 Task: Chat view as a compare mode.
Action: Mouse pressed left at (57, 395)
Screenshot: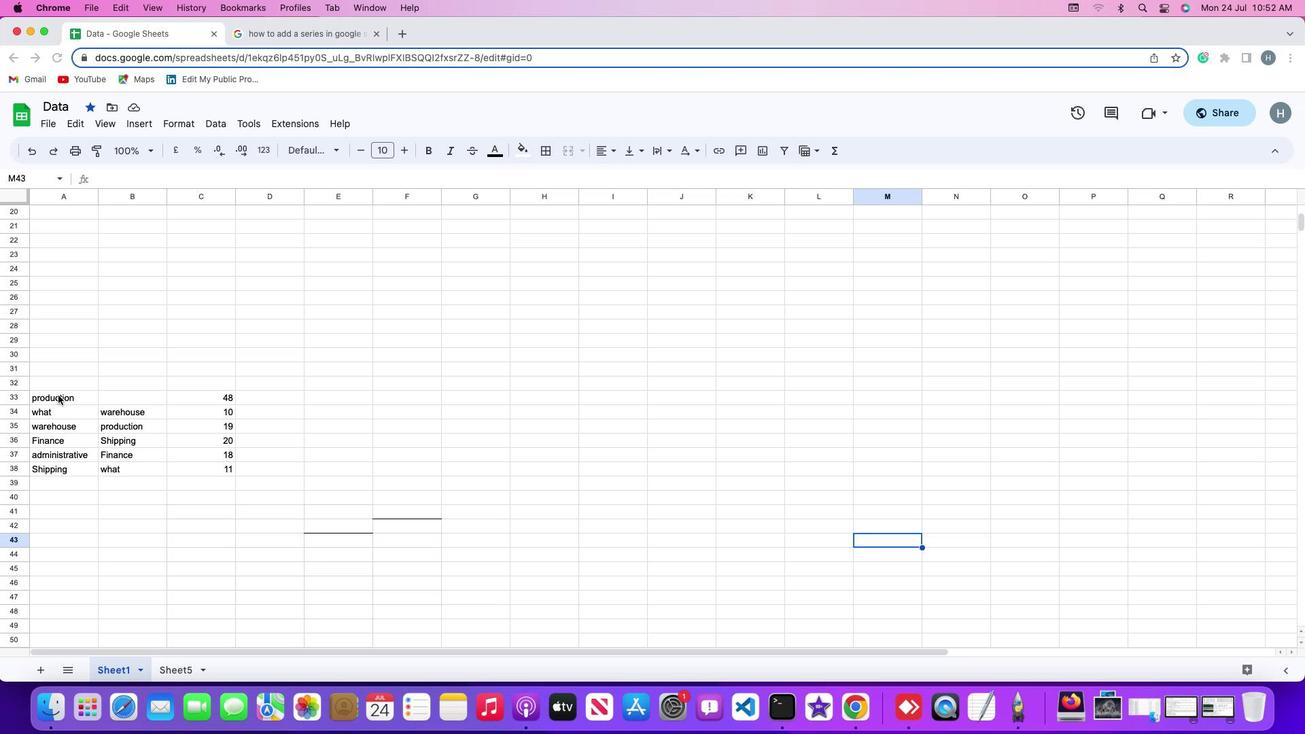 
Action: Mouse pressed left at (57, 395)
Screenshot: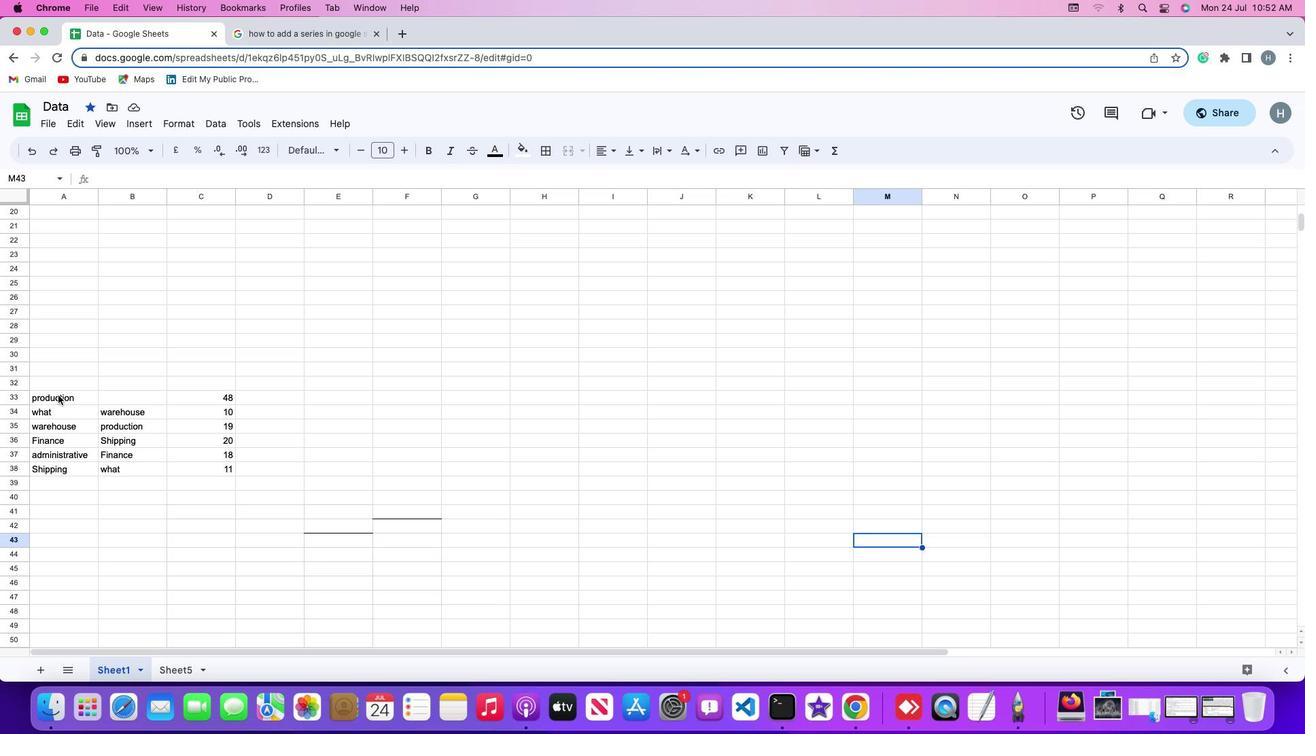 
Action: Mouse moved to (142, 121)
Screenshot: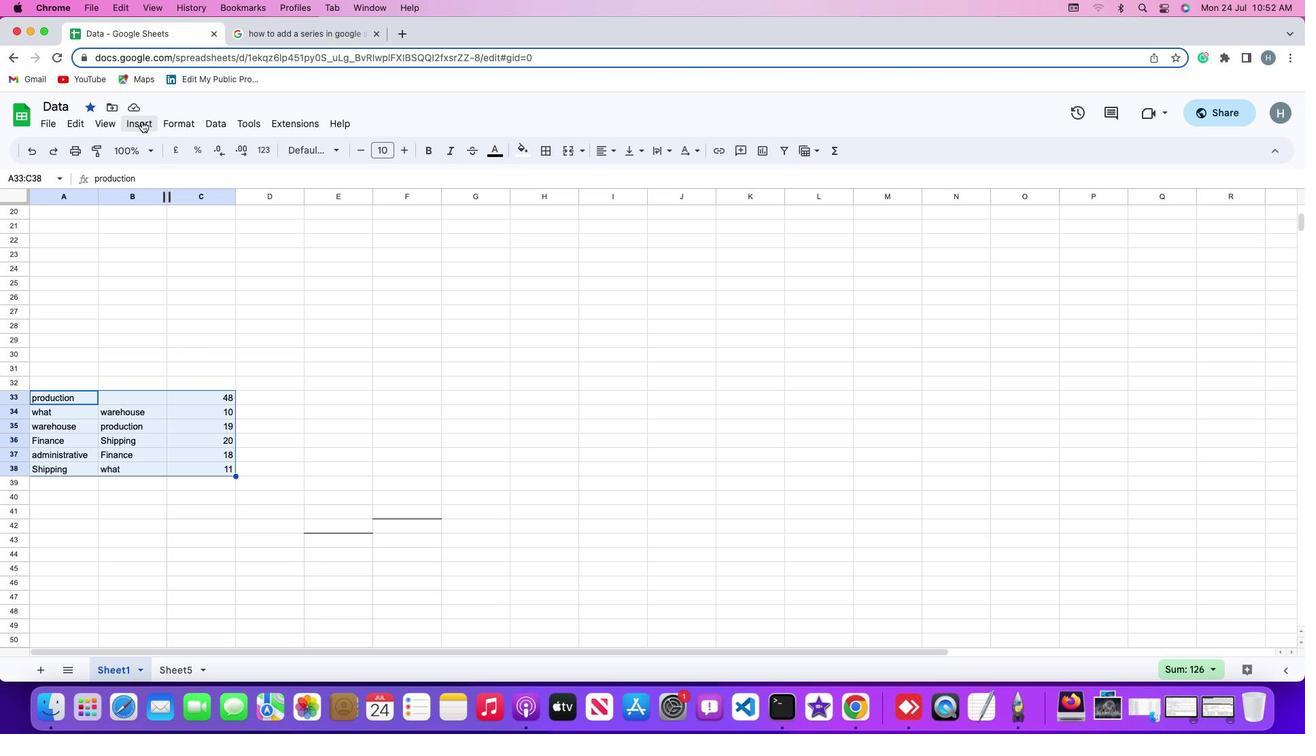 
Action: Mouse pressed left at (142, 121)
Screenshot: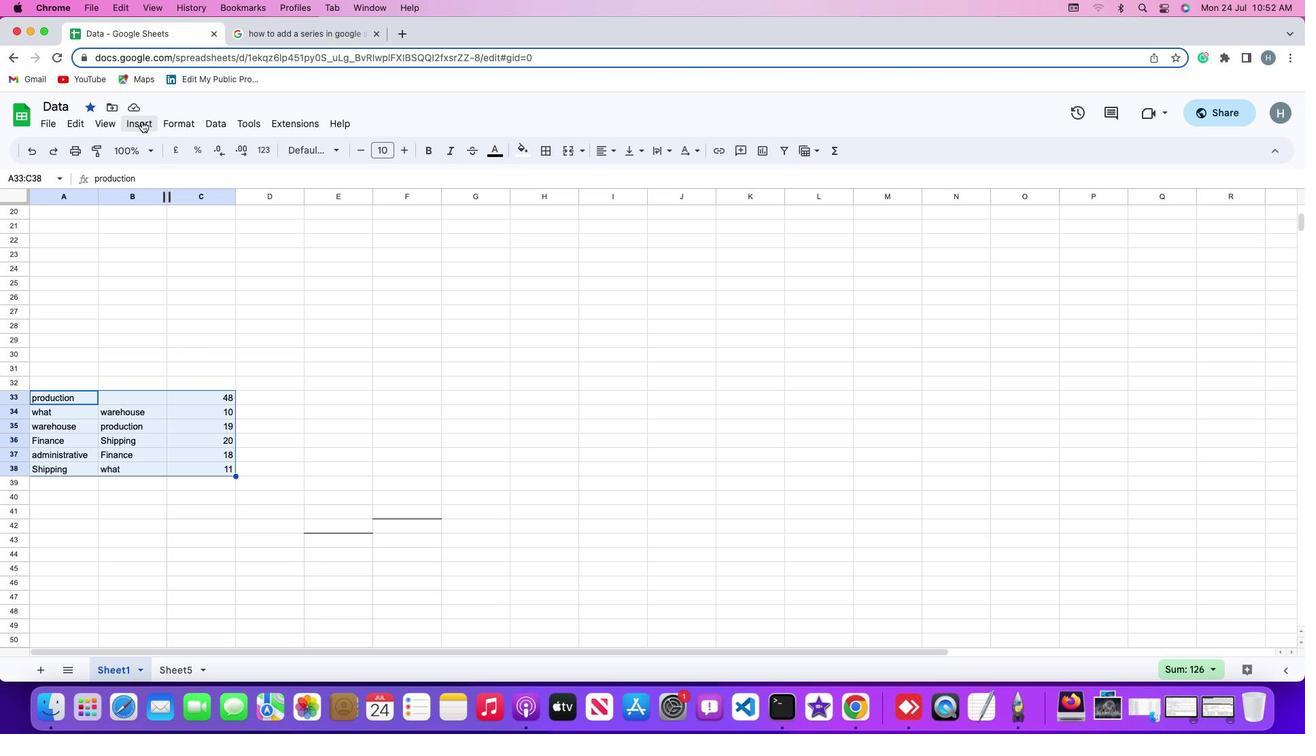 
Action: Mouse moved to (183, 250)
Screenshot: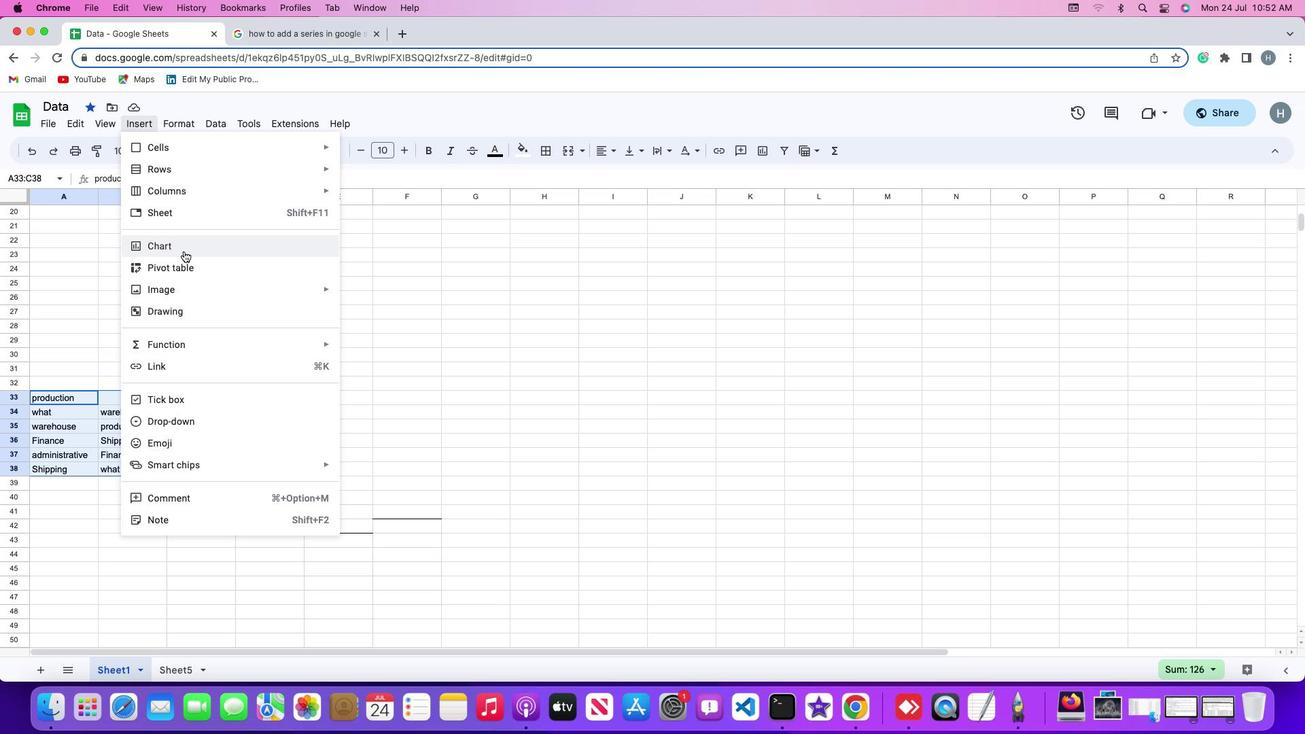 
Action: Mouse pressed left at (183, 250)
Screenshot: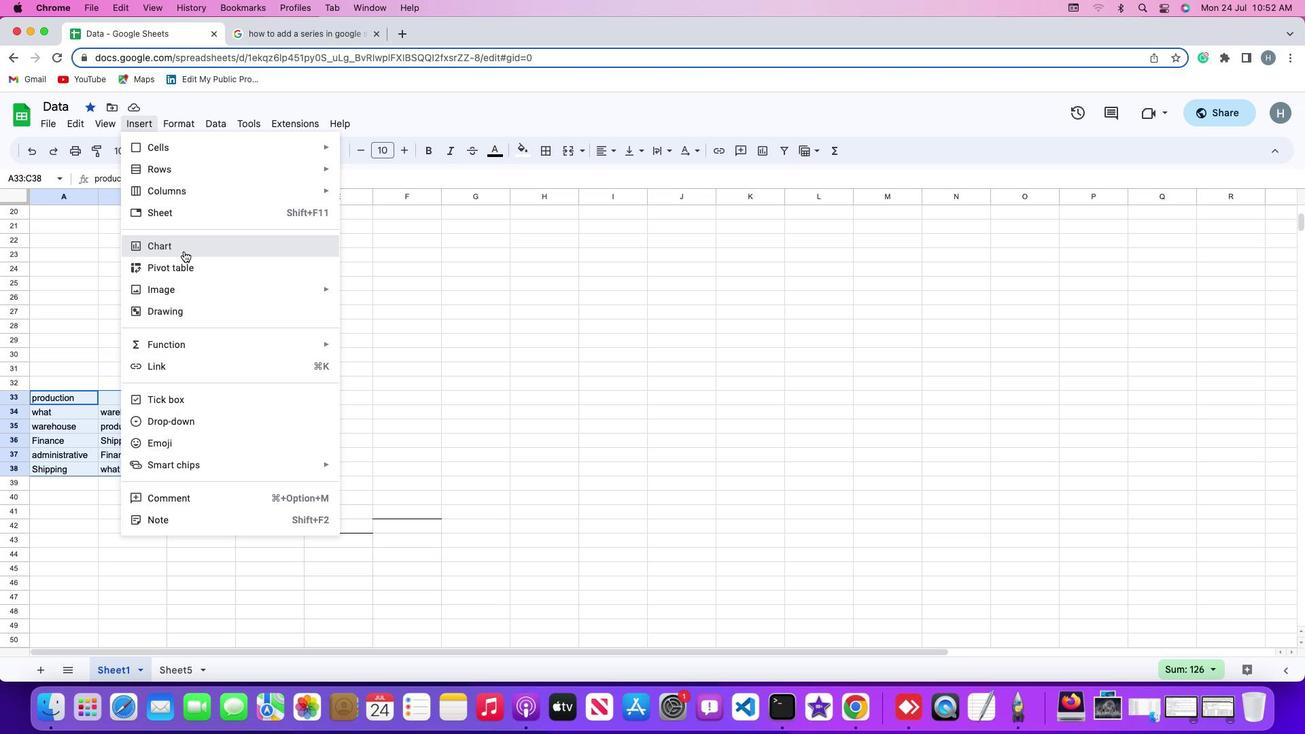 
Action: Mouse moved to (1240, 189)
Screenshot: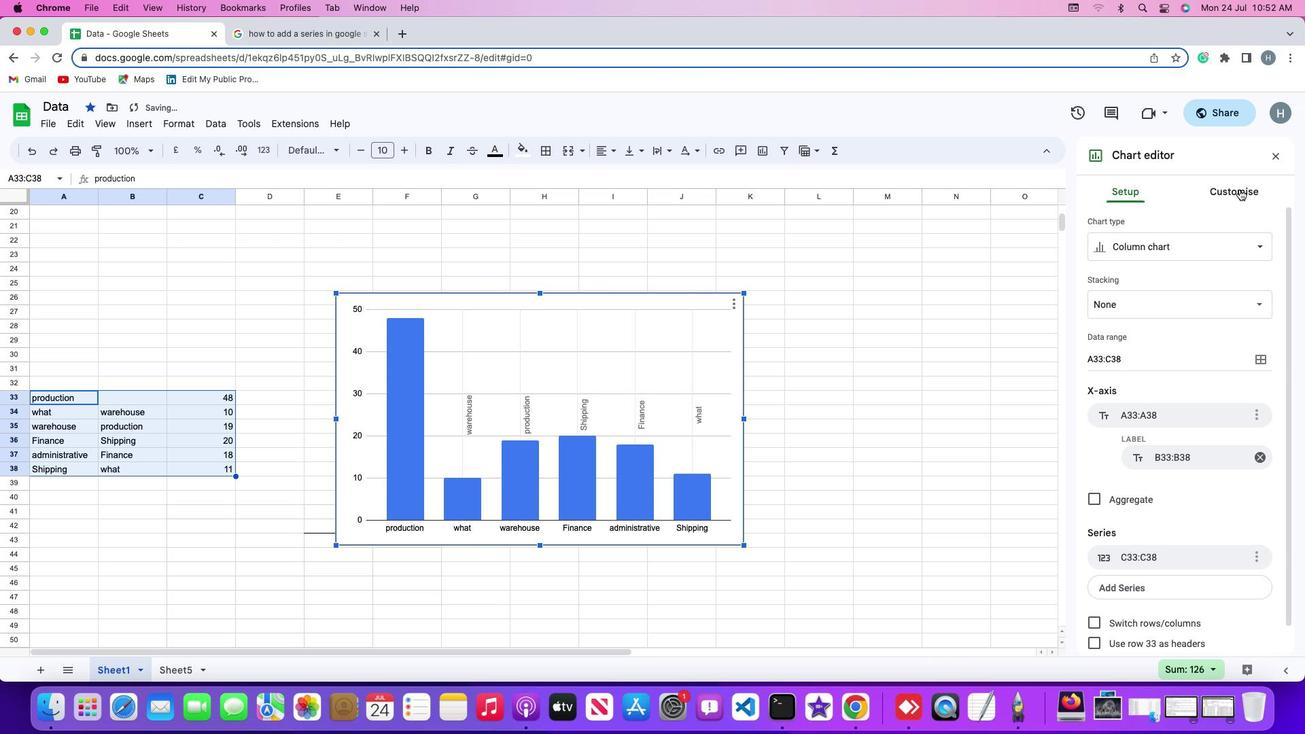 
Action: Mouse pressed left at (1240, 189)
Screenshot: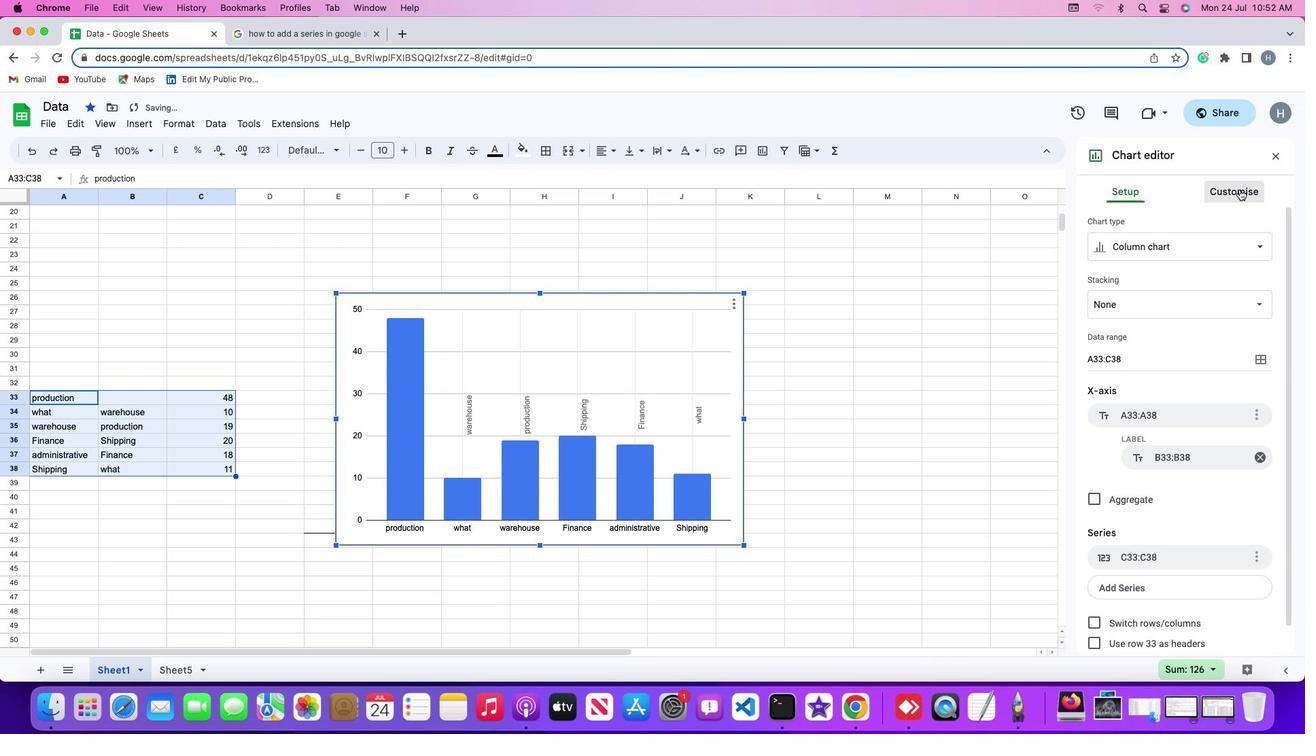 
Action: Mouse moved to (1148, 221)
Screenshot: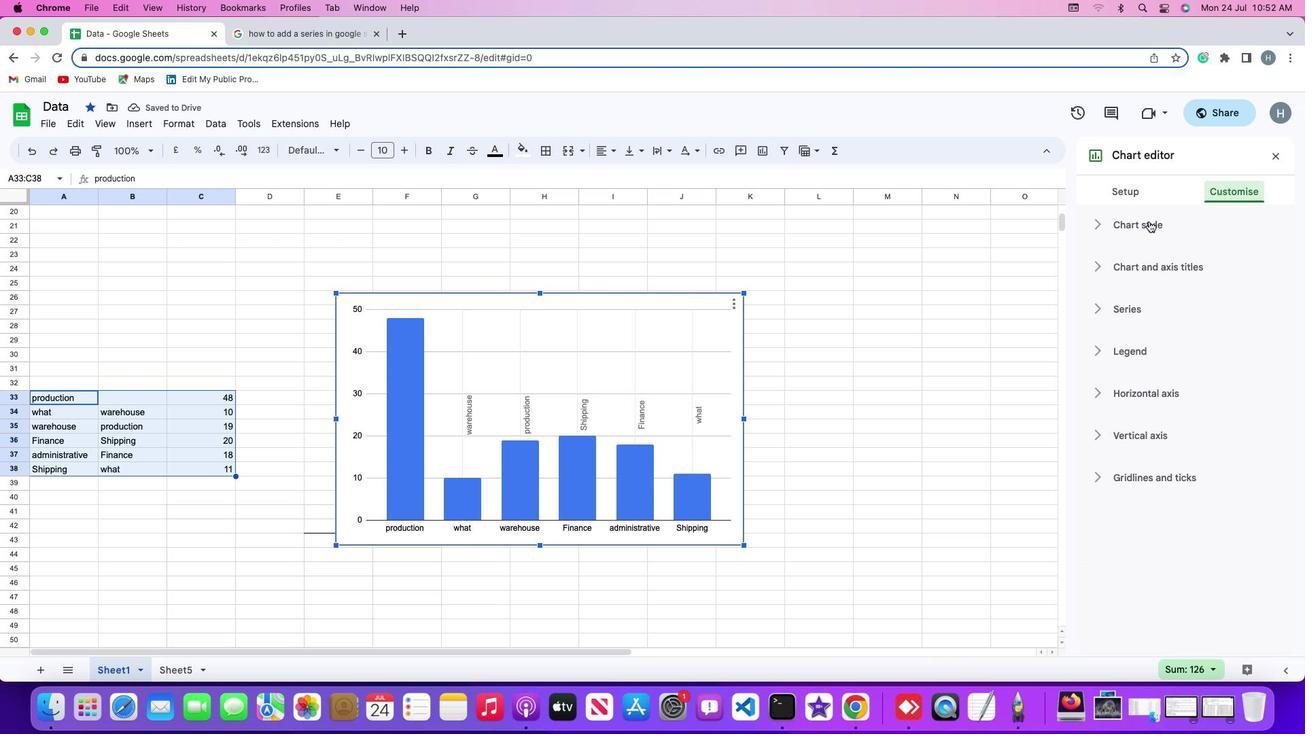 
Action: Mouse pressed left at (1148, 221)
Screenshot: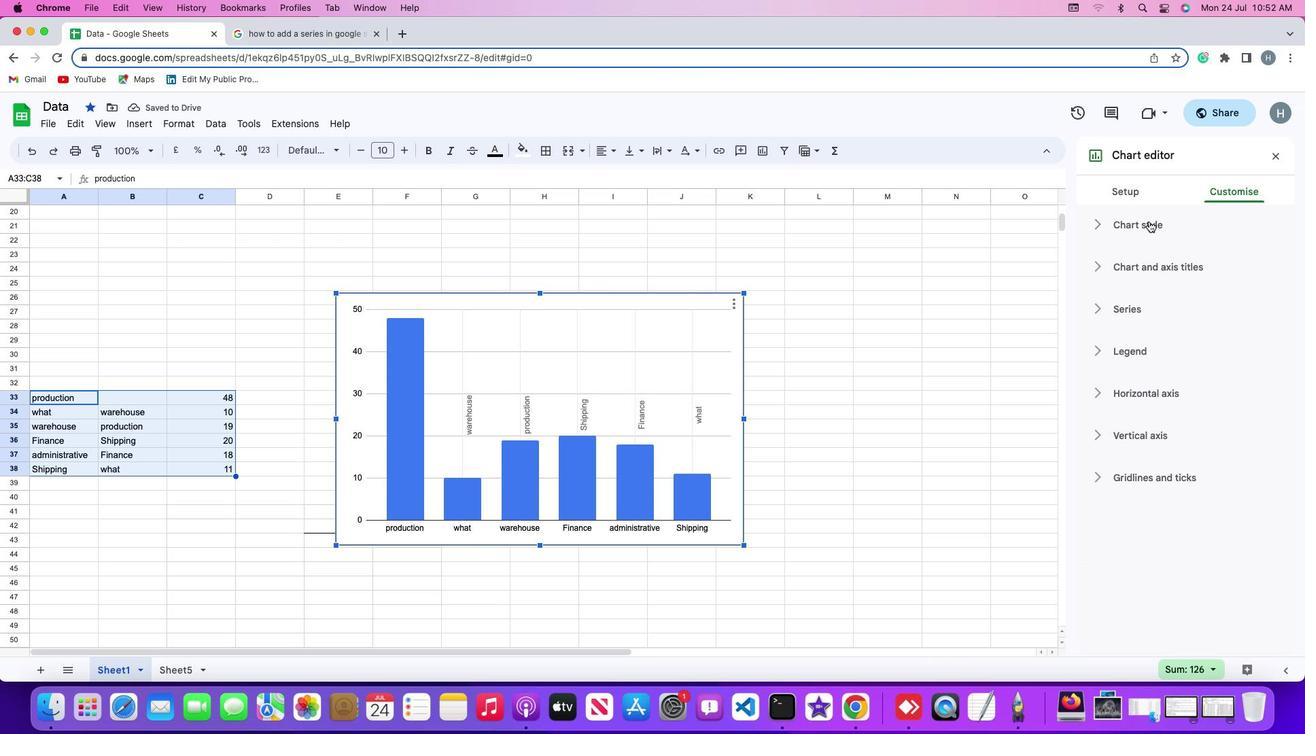 
Action: Mouse moved to (1095, 431)
Screenshot: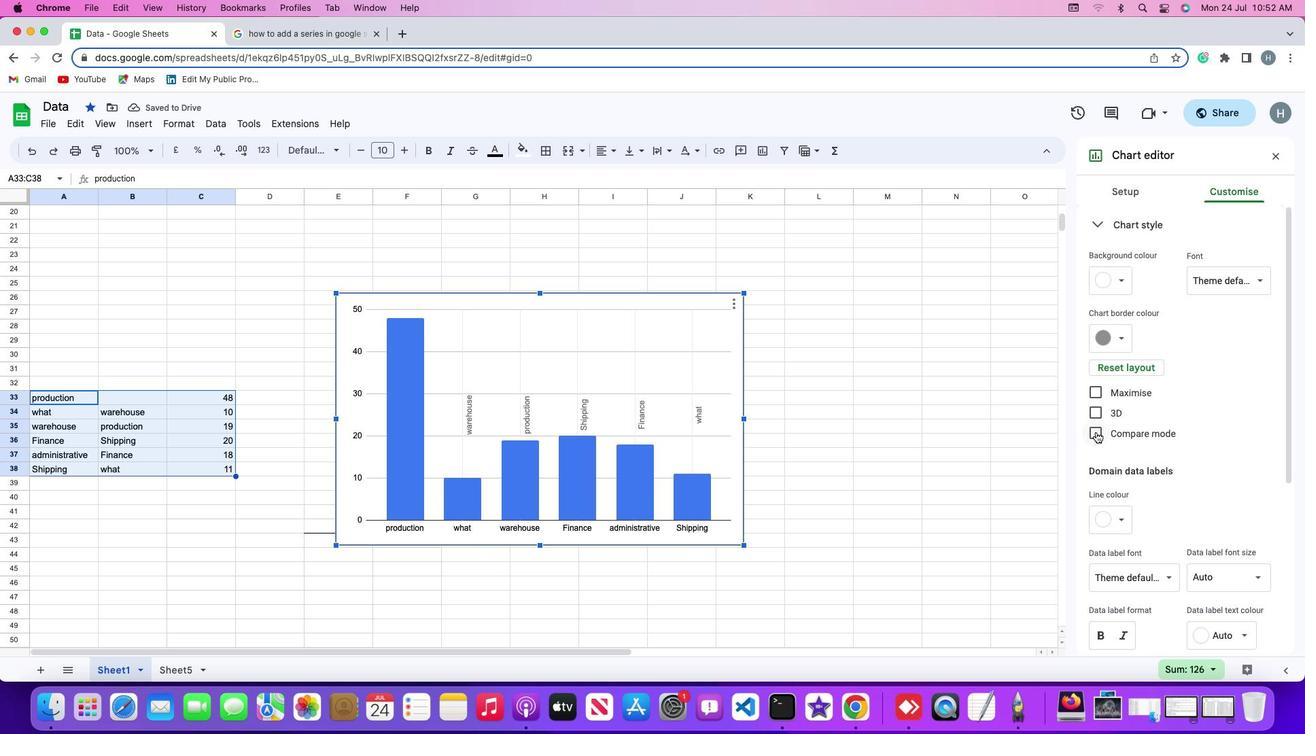 
Action: Mouse pressed left at (1095, 431)
Screenshot: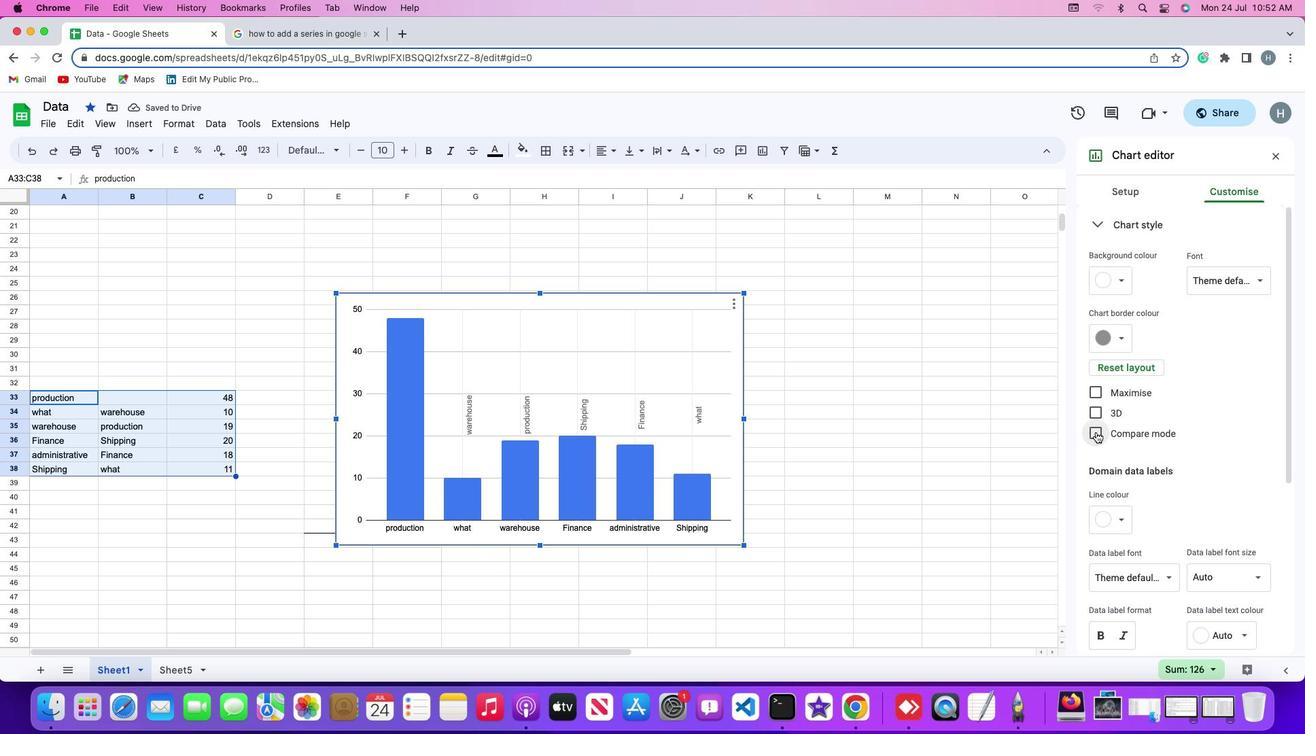 
Action: Mouse moved to (973, 435)
Screenshot: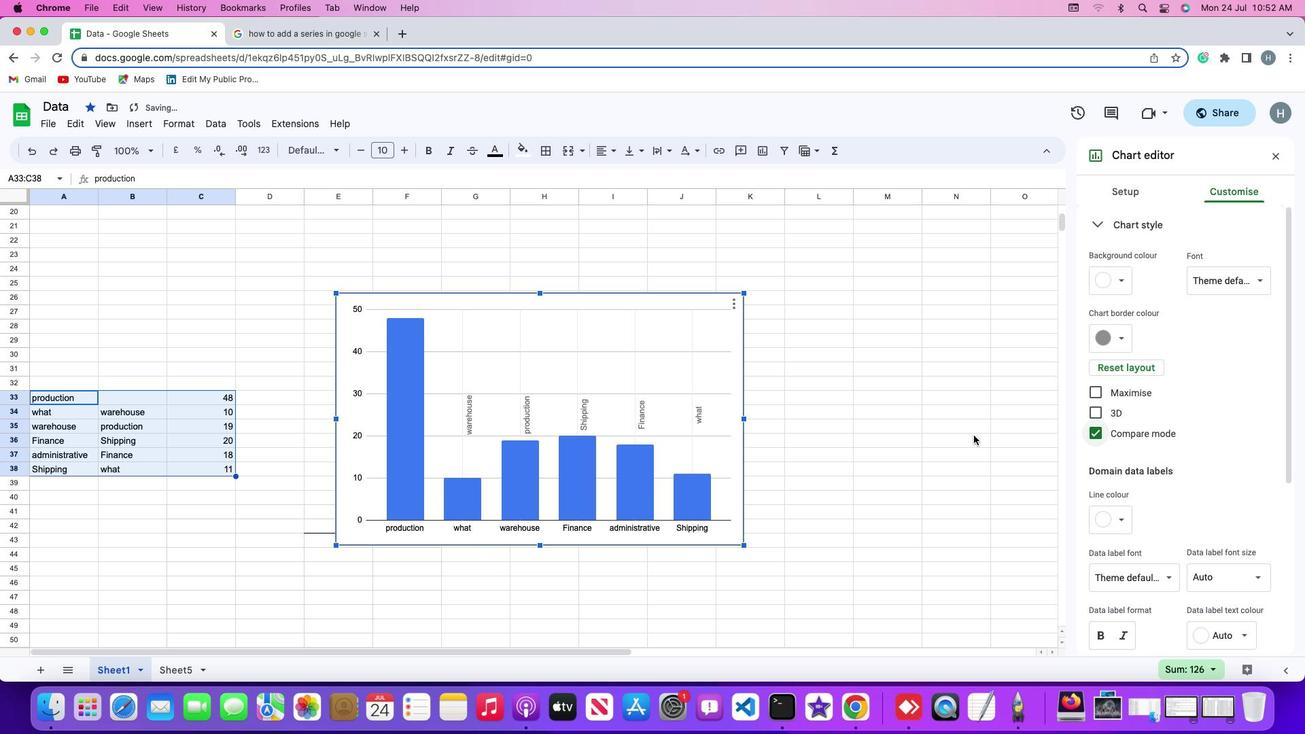 
